 Task: Assign in the project ZenithTech the issue 'Implement a new cloud-based solution for the native application. ' to the sprint 'Light Speed'.
Action: Mouse moved to (129, 227)
Screenshot: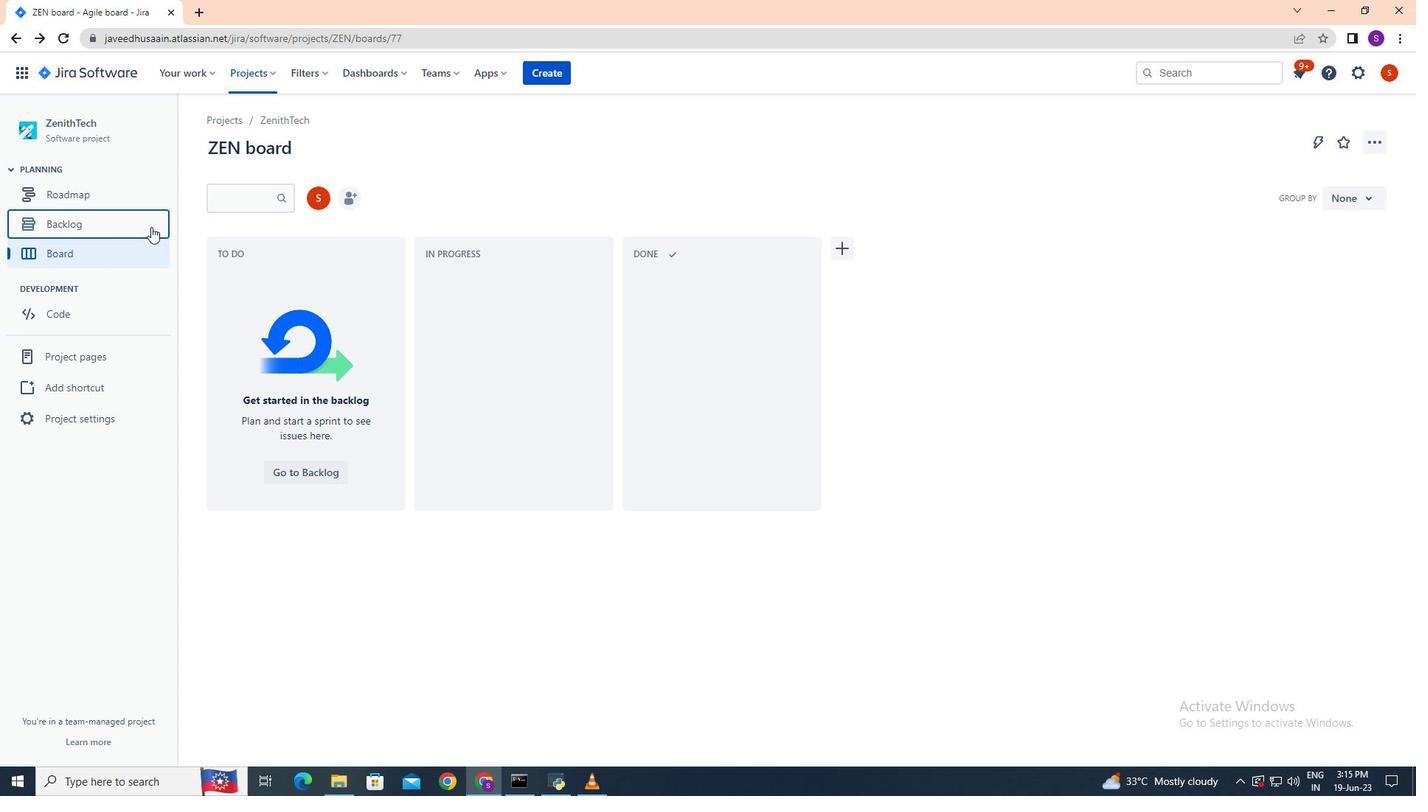 
Action: Mouse pressed left at (129, 227)
Screenshot: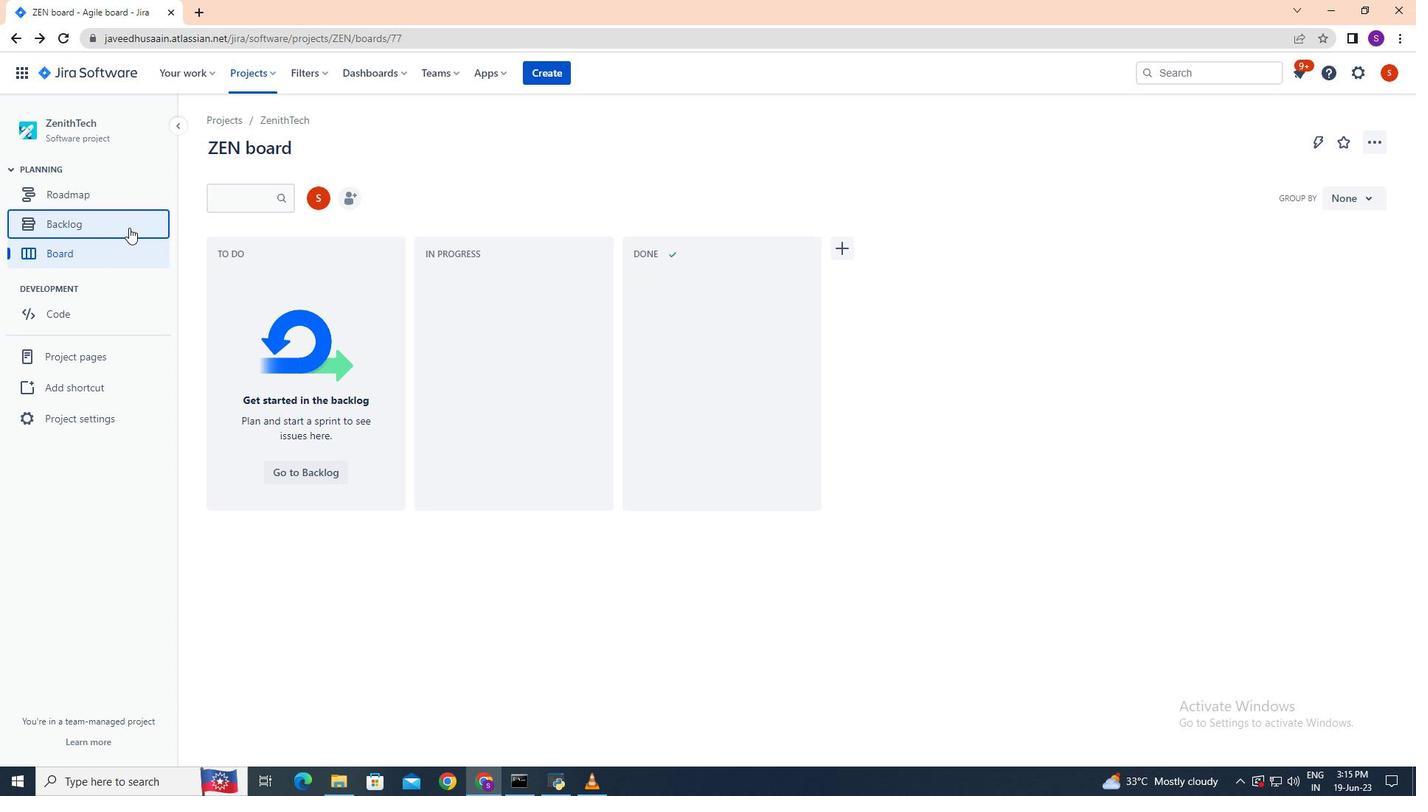 
Action: Mouse moved to (1363, 393)
Screenshot: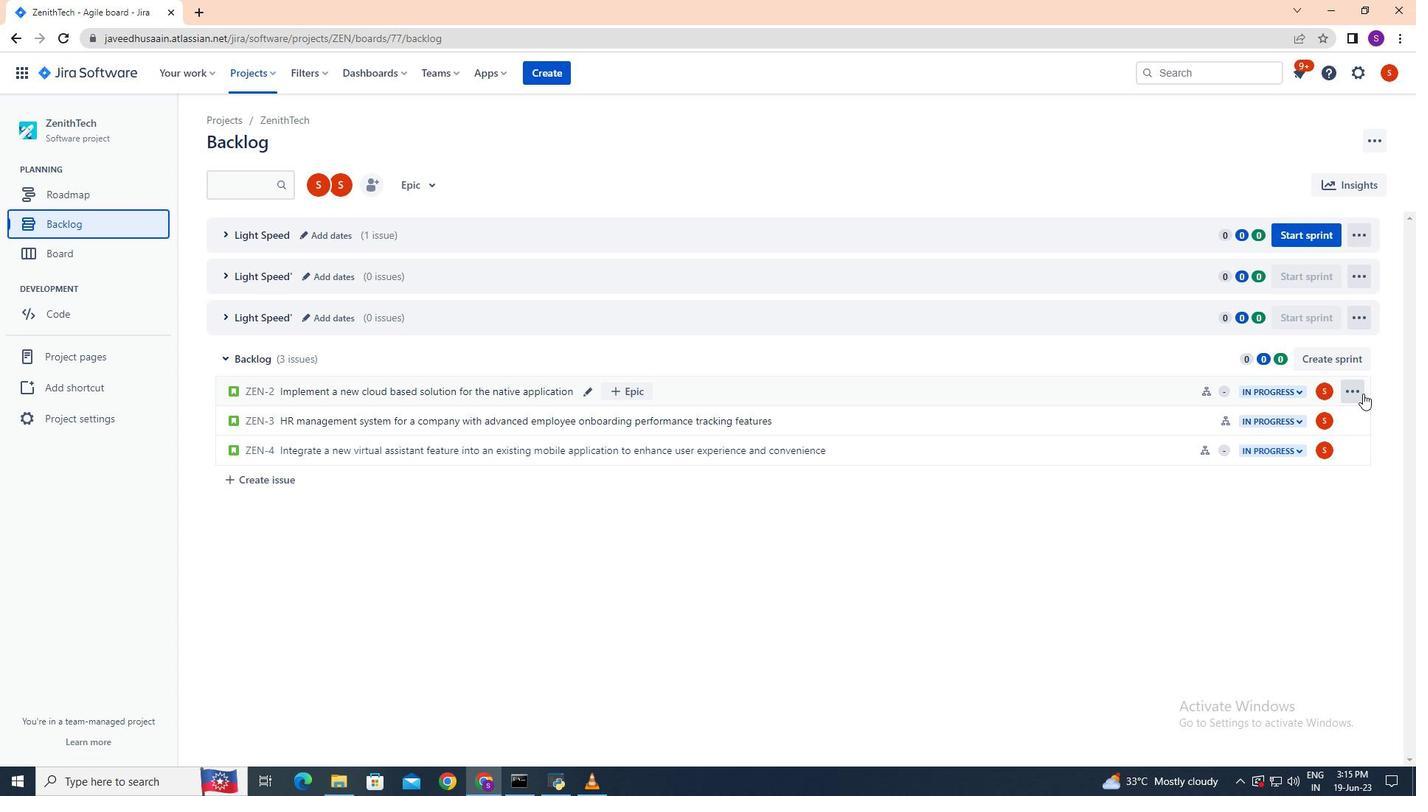 
Action: Mouse pressed left at (1363, 393)
Screenshot: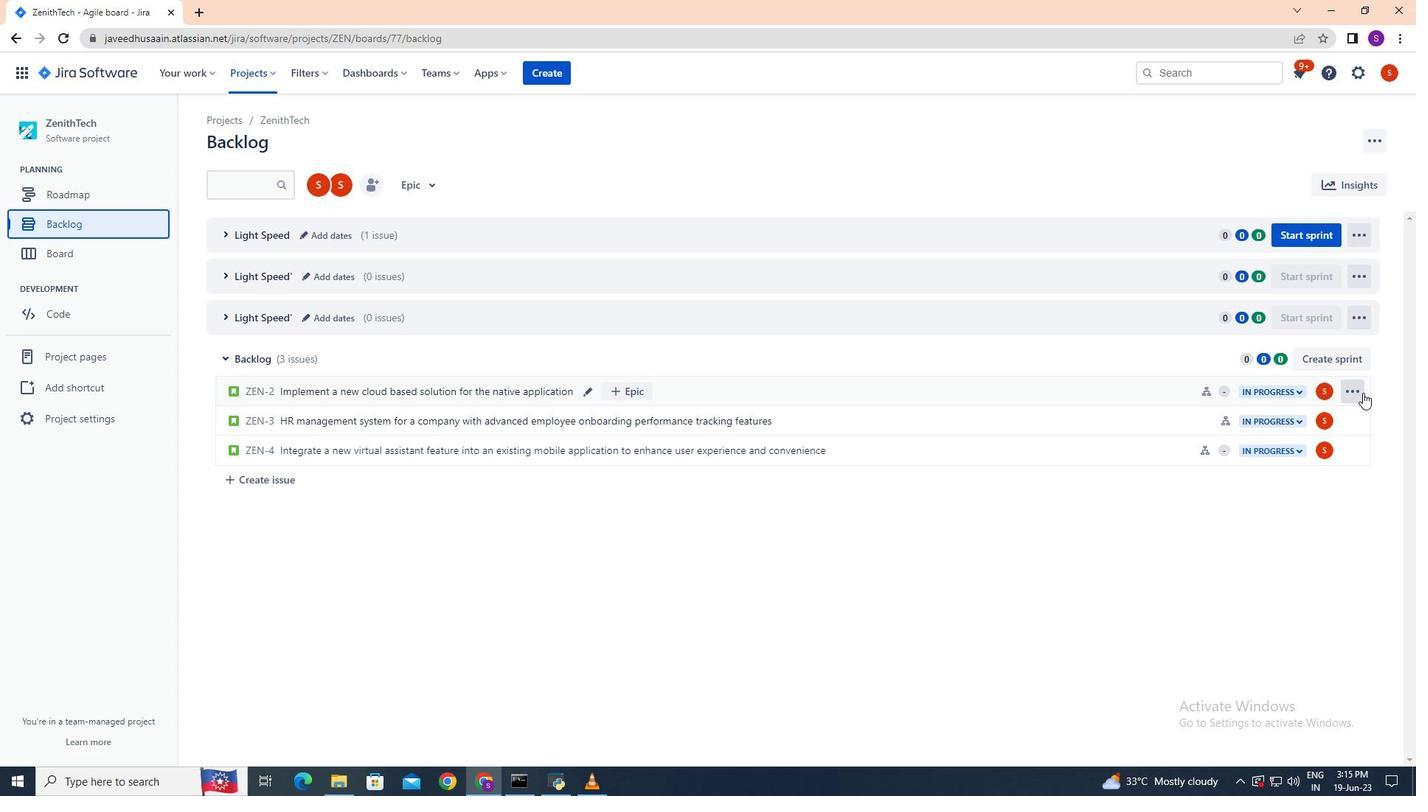 
Action: Mouse moved to (1330, 589)
Screenshot: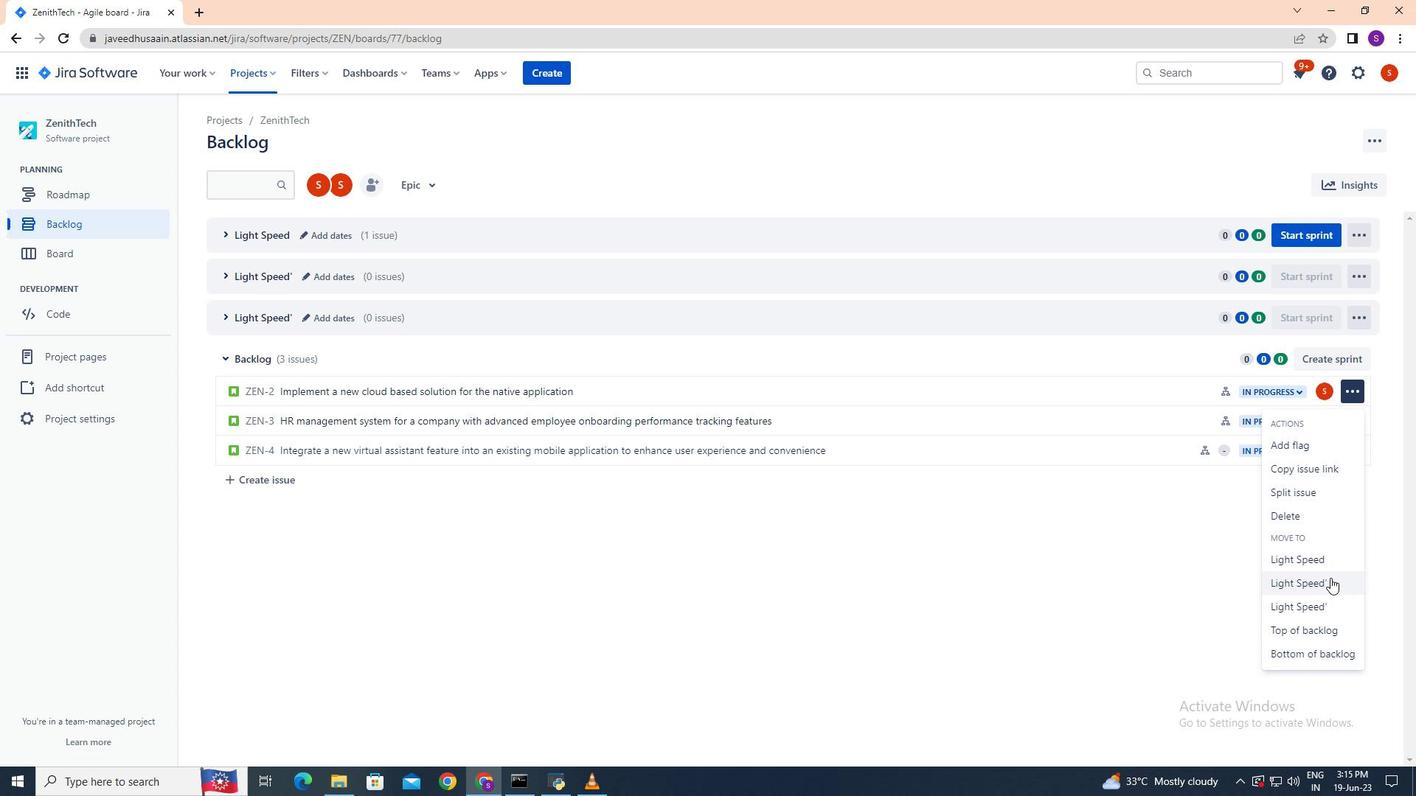 
Action: Mouse pressed left at (1330, 589)
Screenshot: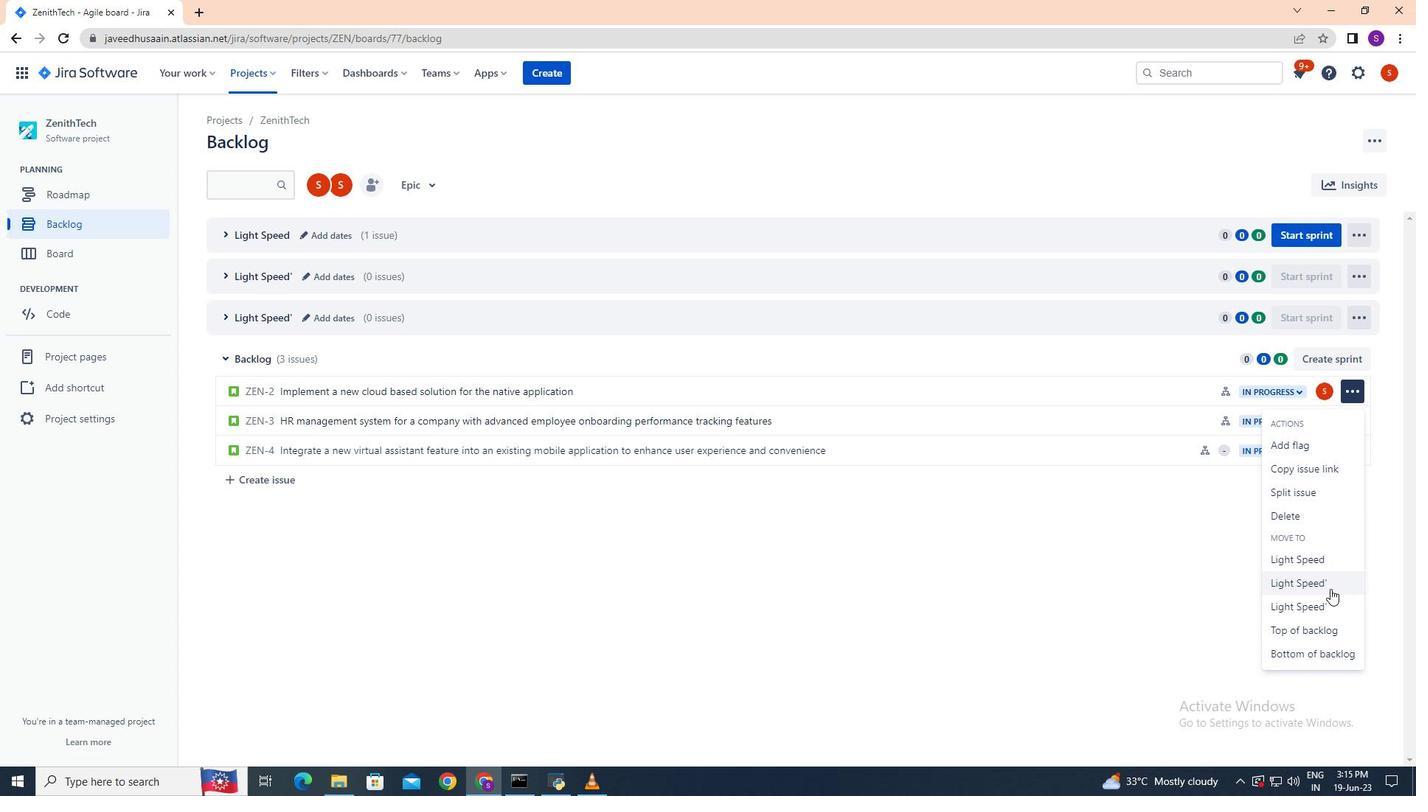 
Action: Mouse moved to (1329, 589)
Screenshot: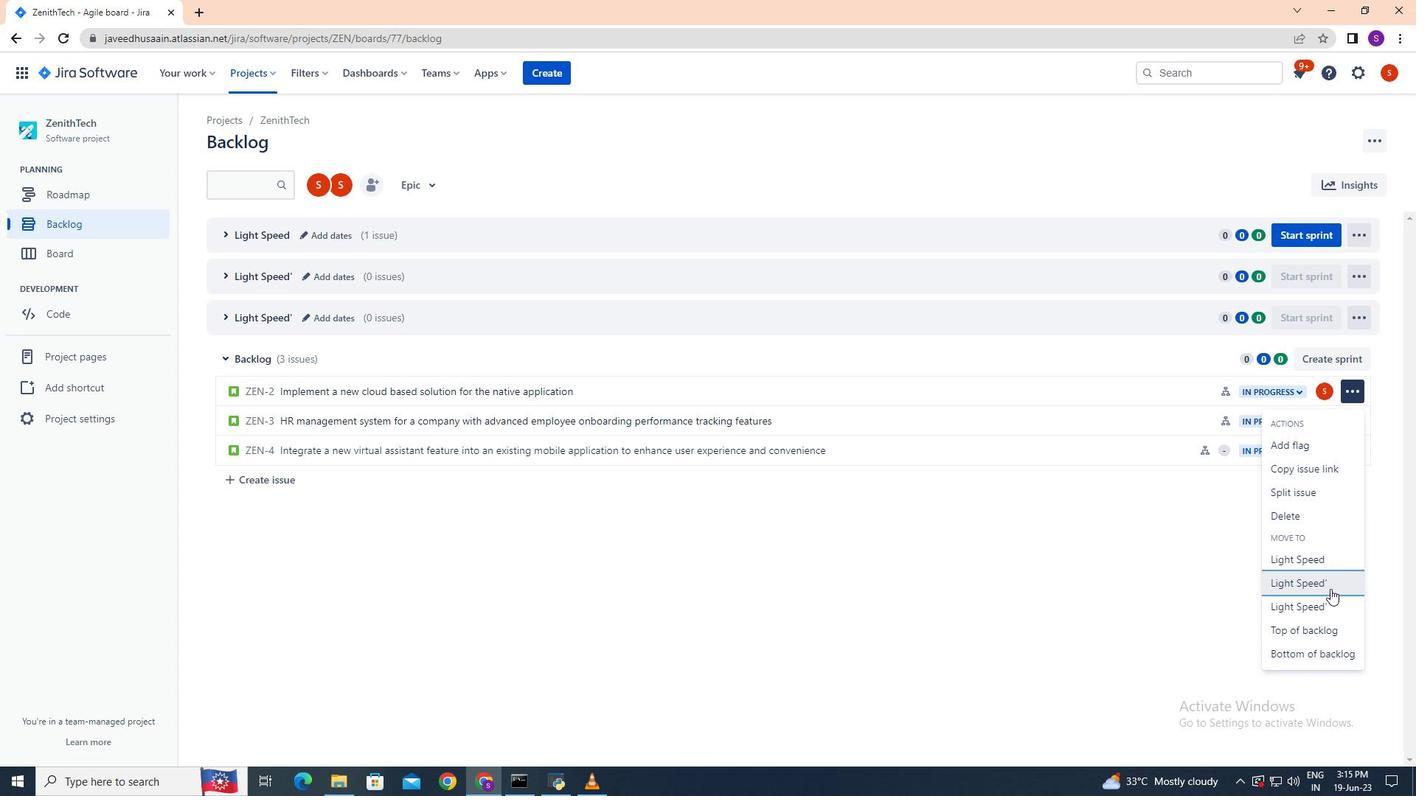 
